 Task: Move the task Add support for multiple file formats in the app to the section Done in the project Vertex and filter the tasks in the project by Incomplete tasks.
Action: Mouse moved to (44, 355)
Screenshot: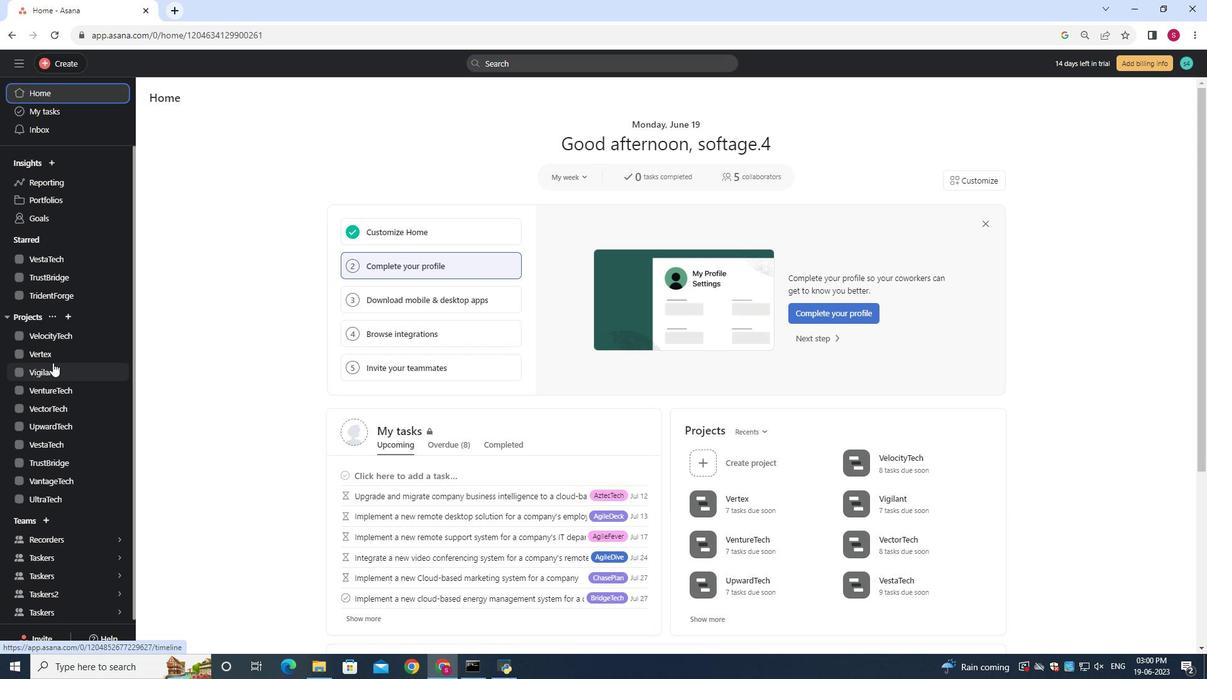 
Action: Mouse pressed left at (44, 355)
Screenshot: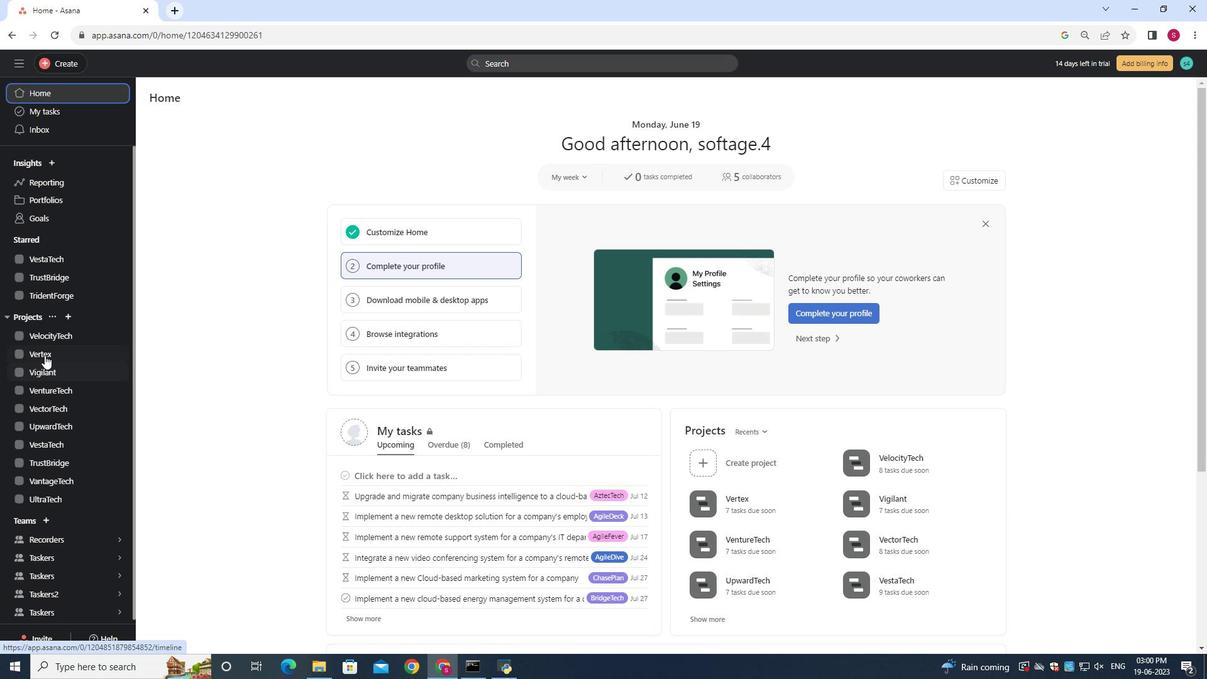 
Action: Mouse moved to (696, 232)
Screenshot: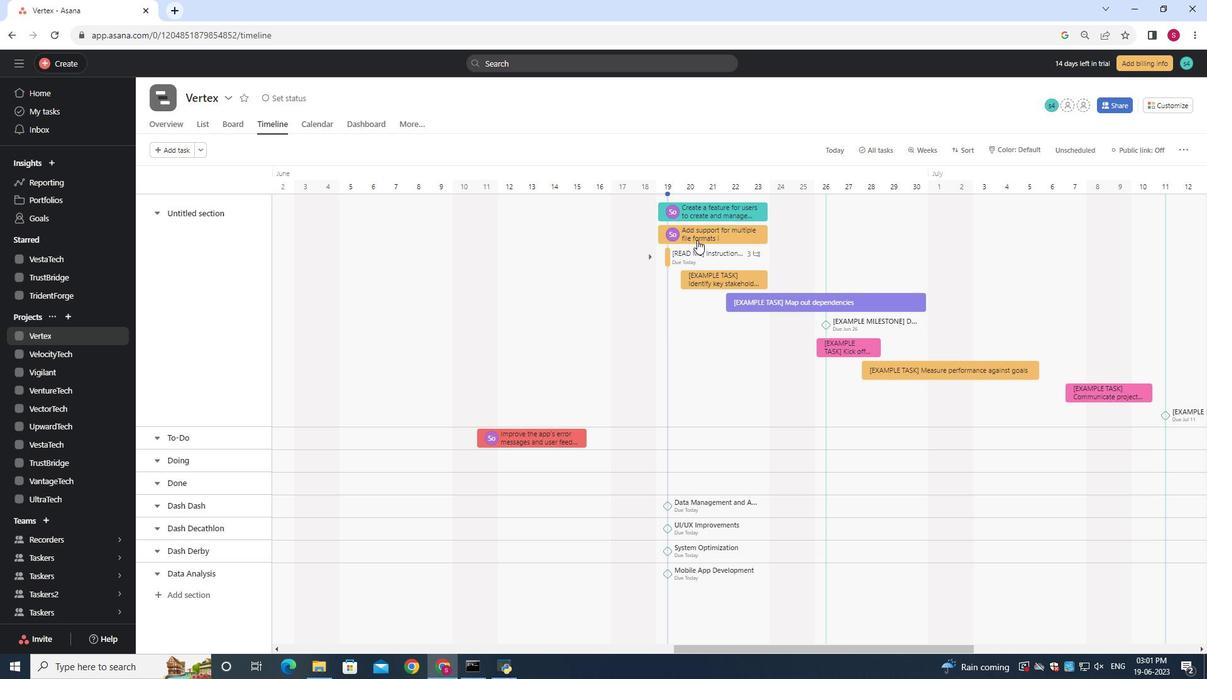 
Action: Mouse pressed left at (696, 232)
Screenshot: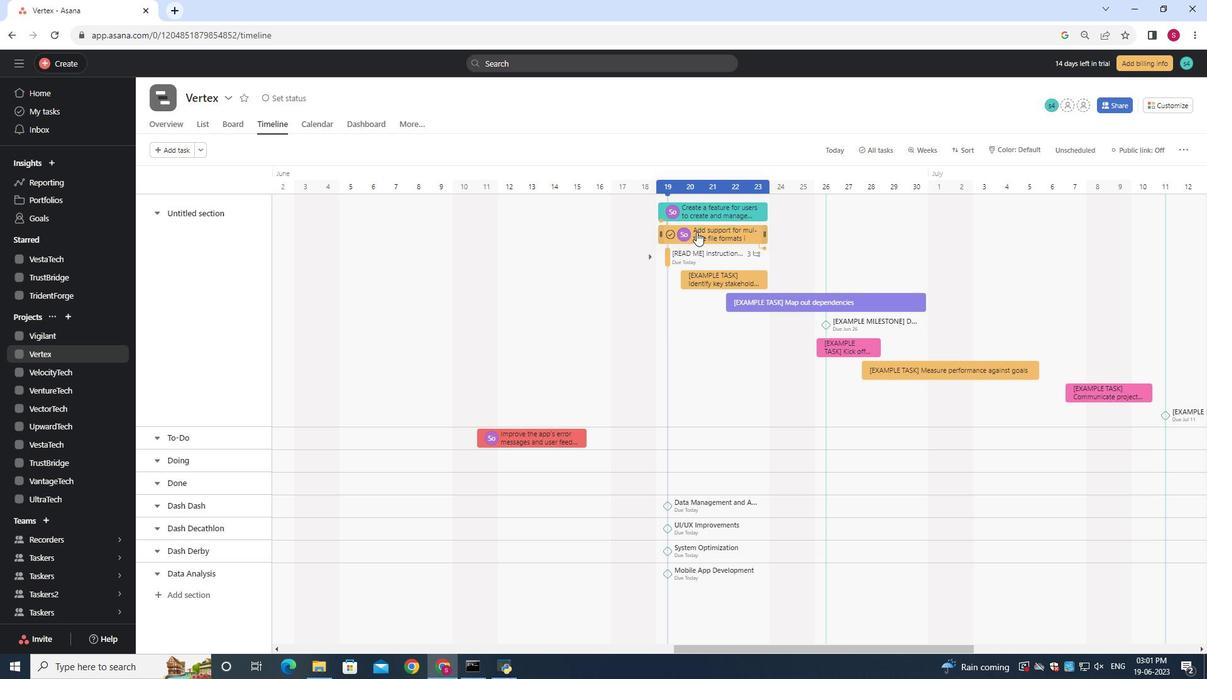 
Action: Mouse moved to (199, 117)
Screenshot: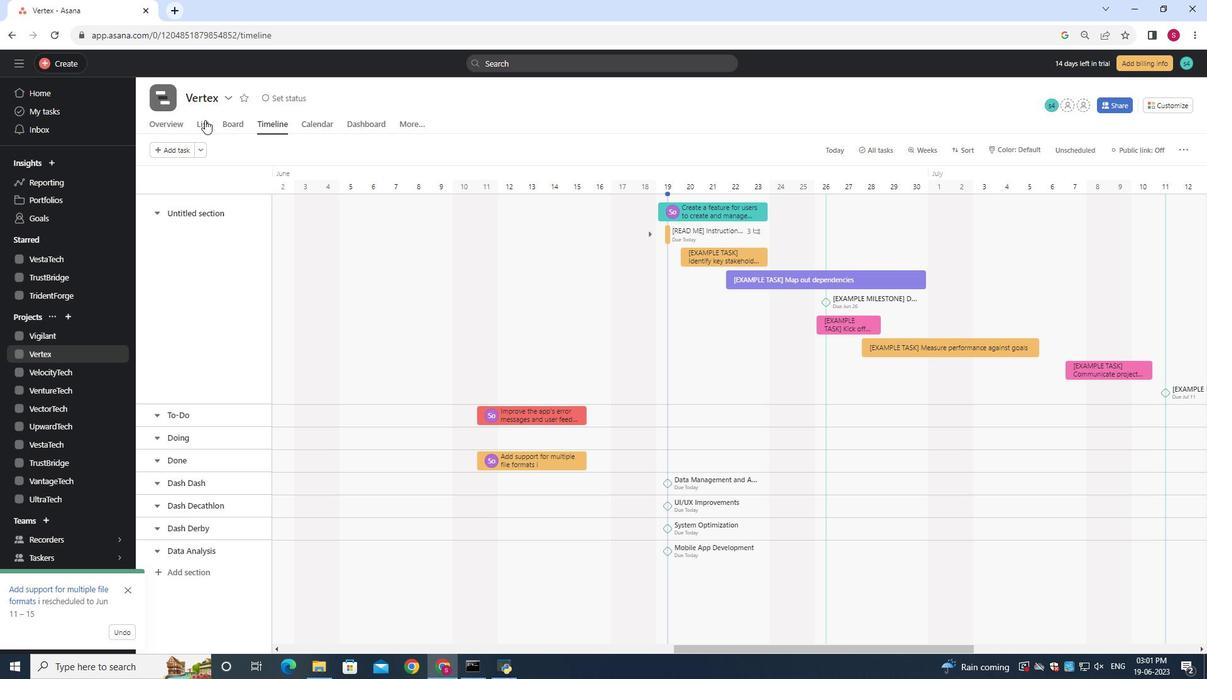
Action: Mouse pressed left at (199, 117)
Screenshot: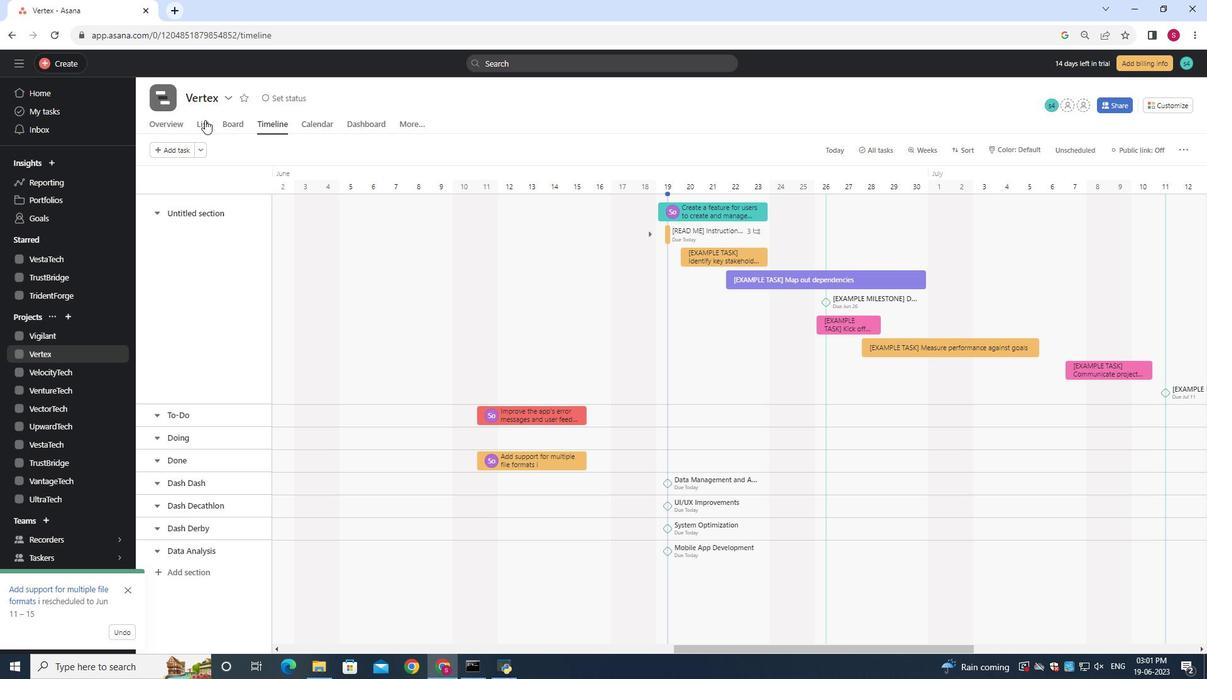 
Action: Mouse moved to (242, 147)
Screenshot: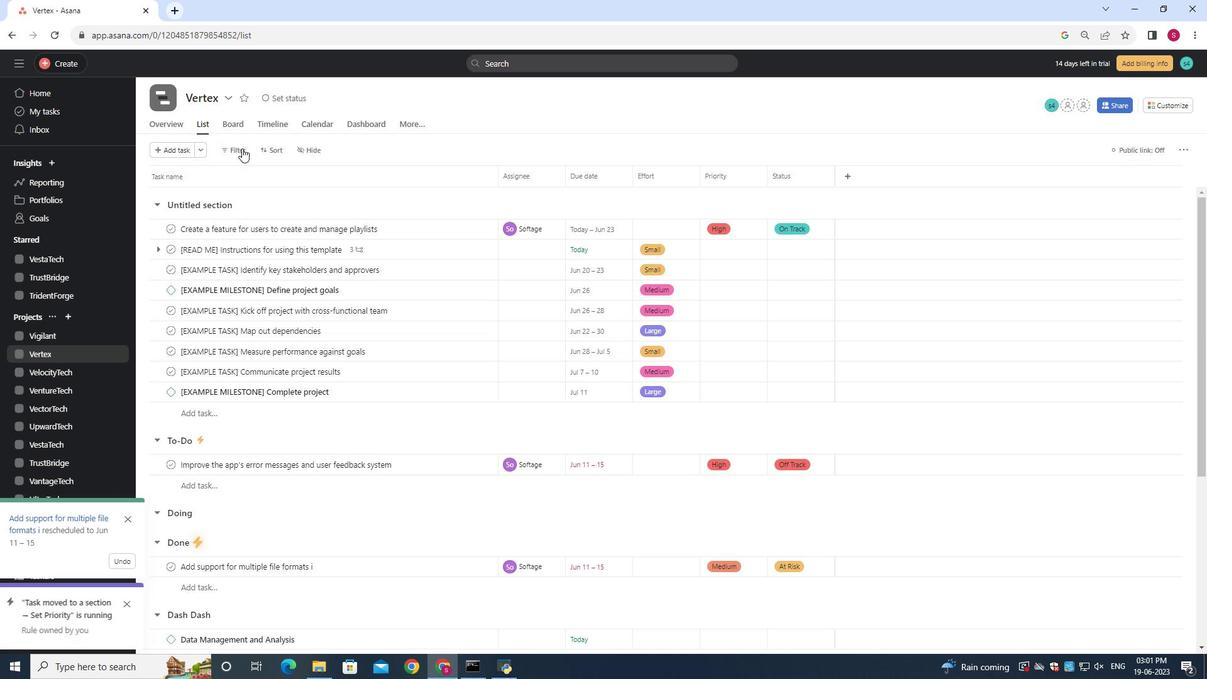 
Action: Mouse pressed left at (242, 147)
Screenshot: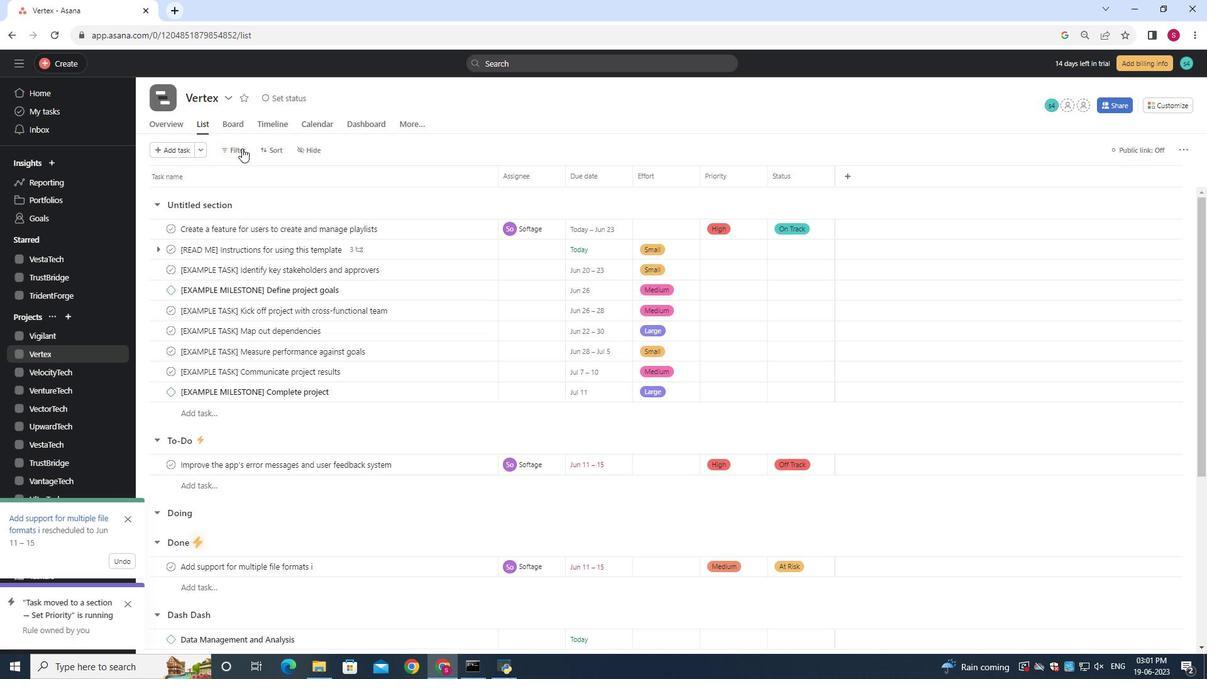 
Action: Mouse moved to (263, 196)
Screenshot: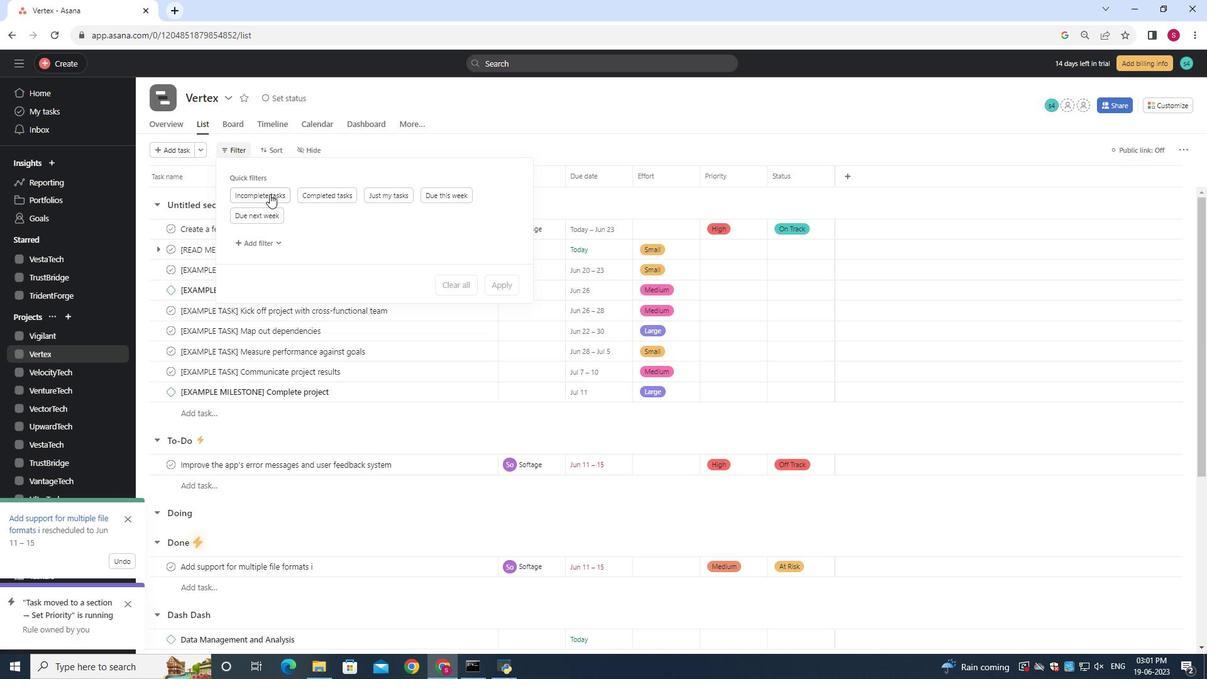 
Action: Mouse pressed left at (263, 196)
Screenshot: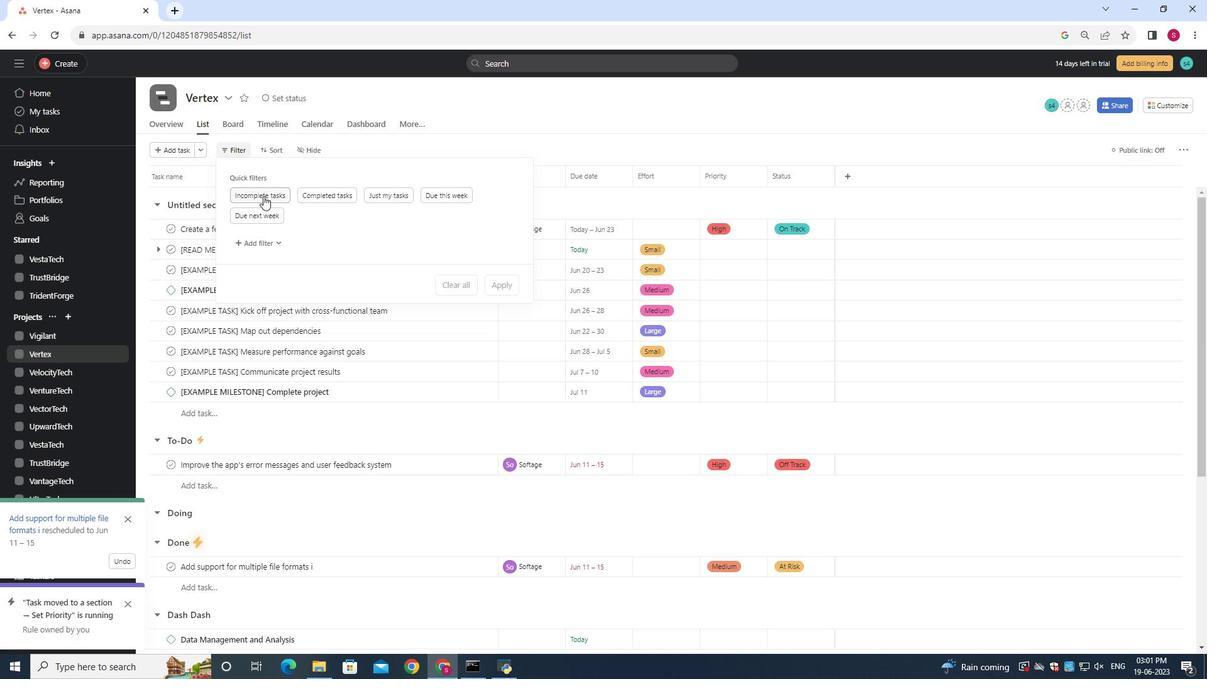 
Action: Mouse moved to (633, 379)
Screenshot: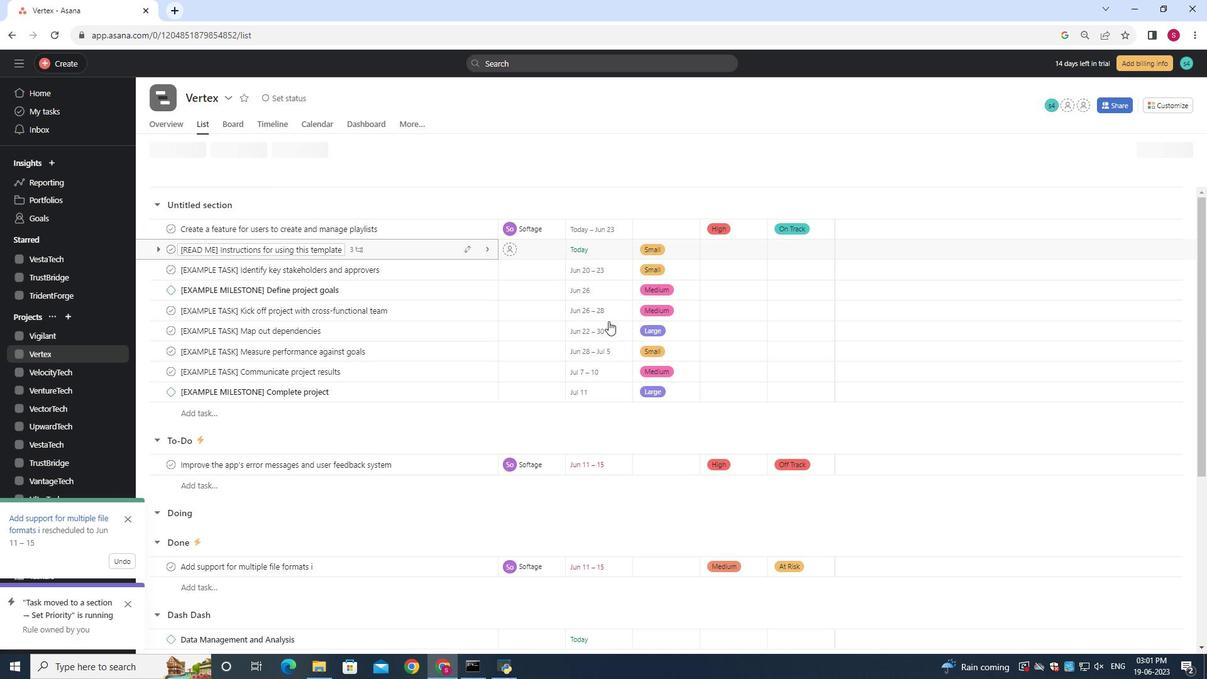 
